 Task: Create a section Data Visualization Sprint and in the section, add a milestone Penetration Testing in the project AlphaTech
Action: Mouse moved to (36, 317)
Screenshot: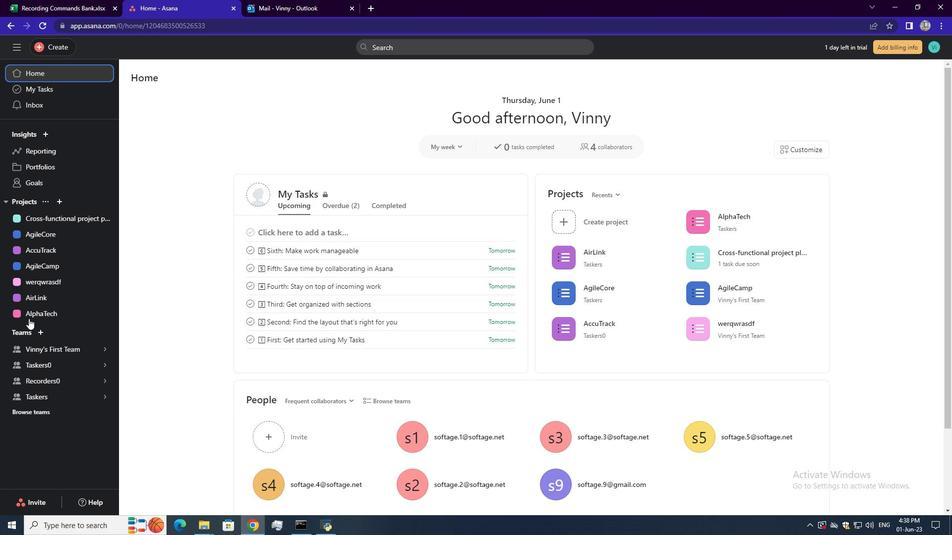 
Action: Mouse pressed left at (36, 317)
Screenshot: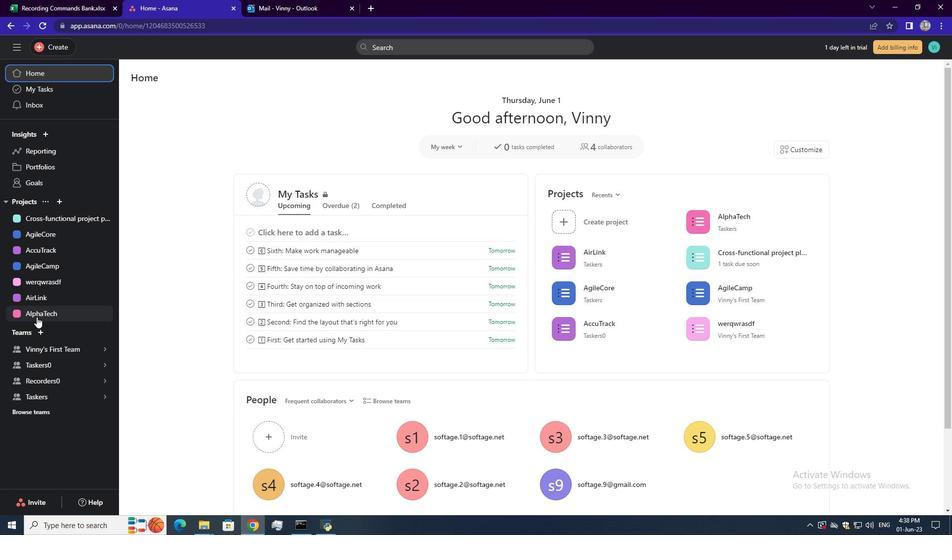 
Action: Mouse moved to (167, 424)
Screenshot: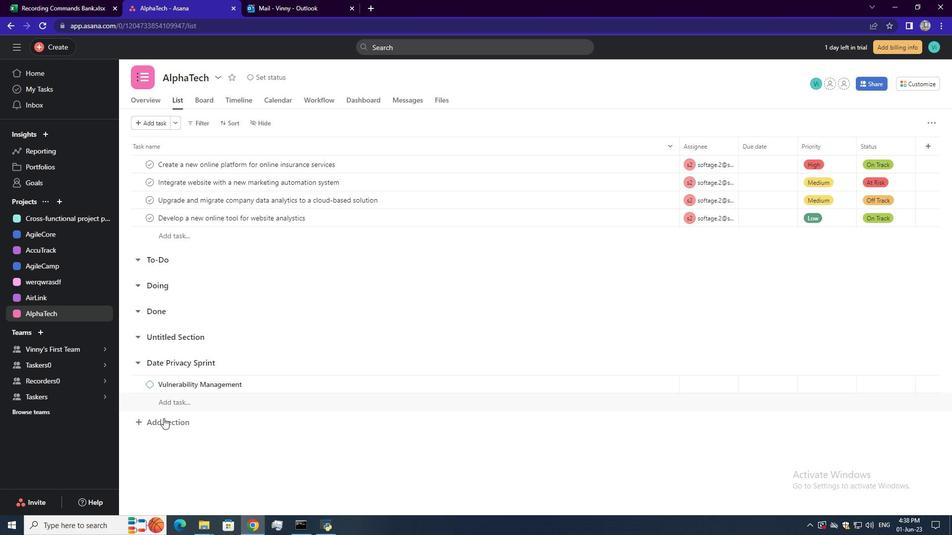
Action: Mouse pressed left at (167, 424)
Screenshot: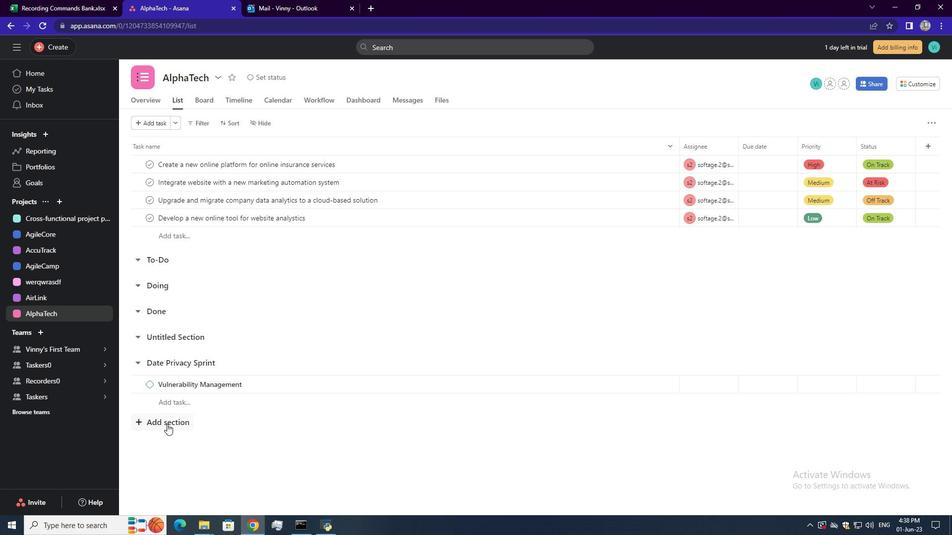 
Action: Mouse moved to (170, 426)
Screenshot: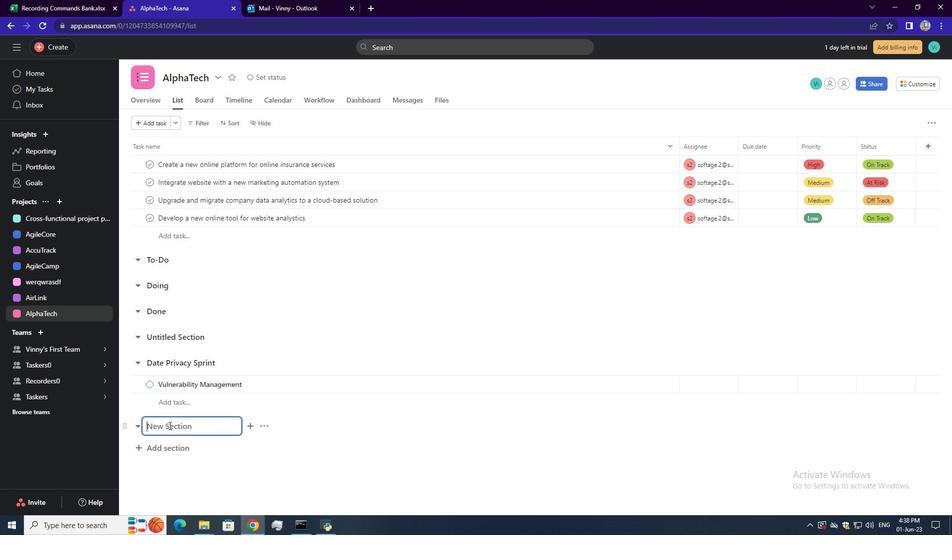 
Action: Mouse pressed left at (170, 426)
Screenshot: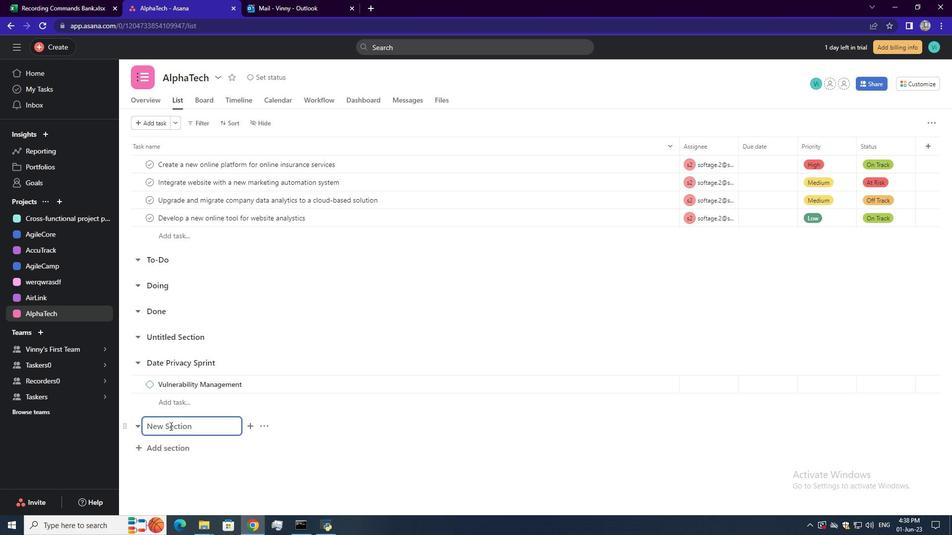
Action: Key pressed <Key.shift>Data<Key.space><Key.shift>Visualization<Key.space><Key.shift>Sprint<Key.enter>
Screenshot: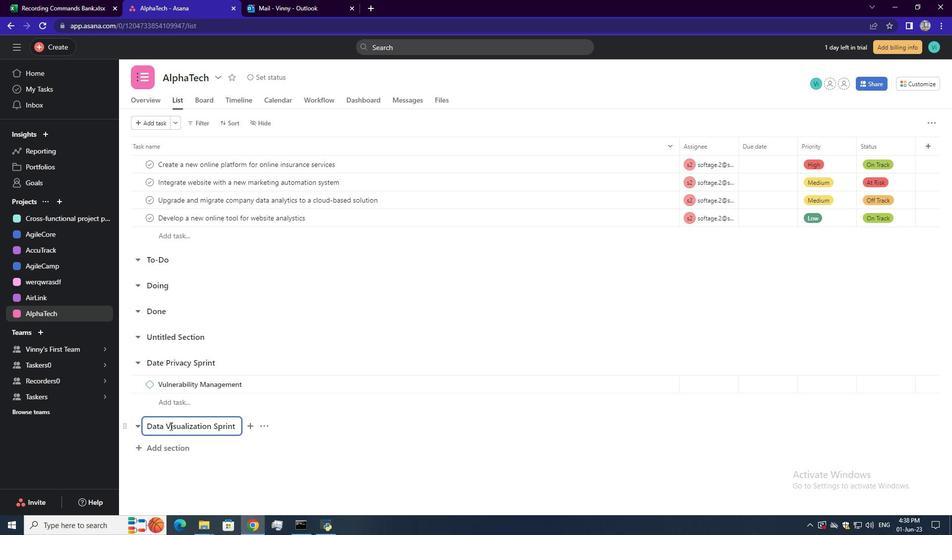 
Action: Mouse moved to (181, 448)
Screenshot: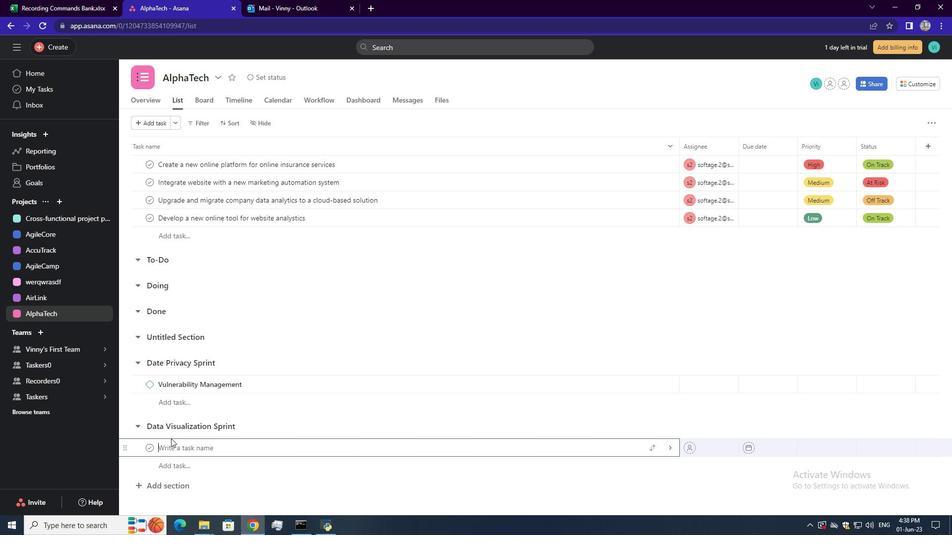 
Action: Mouse pressed left at (181, 448)
Screenshot: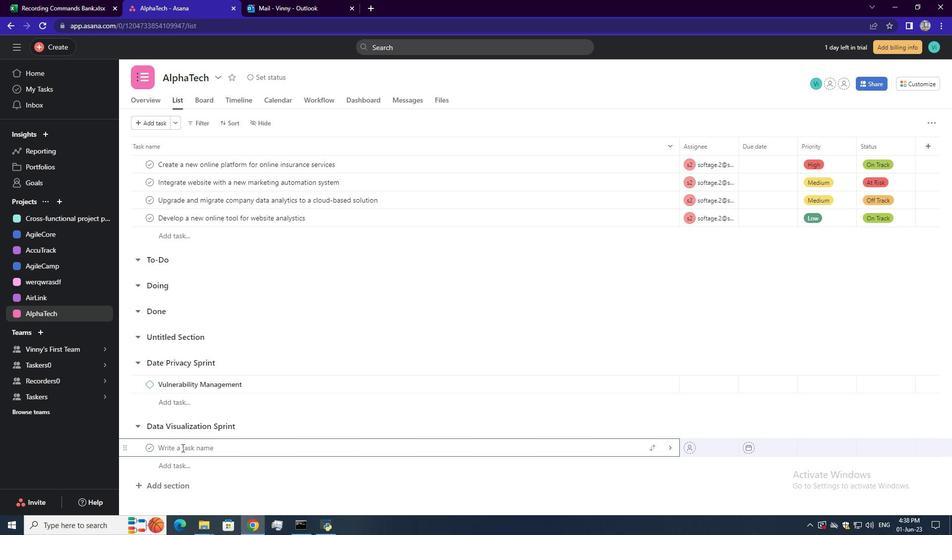 
Action: Key pressed <Key.shift>Penetration<Key.space><Key.shift>Testing<Key.enter>
Screenshot: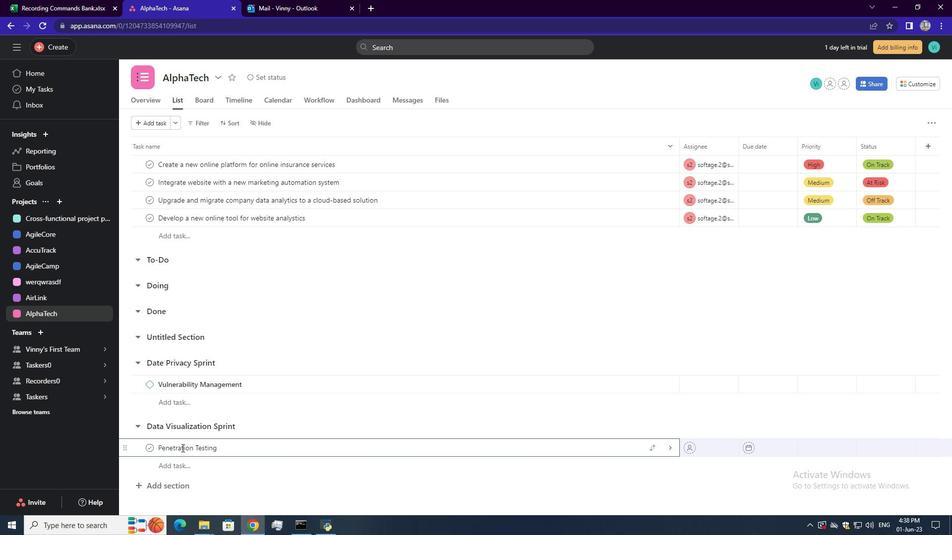
Action: Mouse moved to (583, 450)
Screenshot: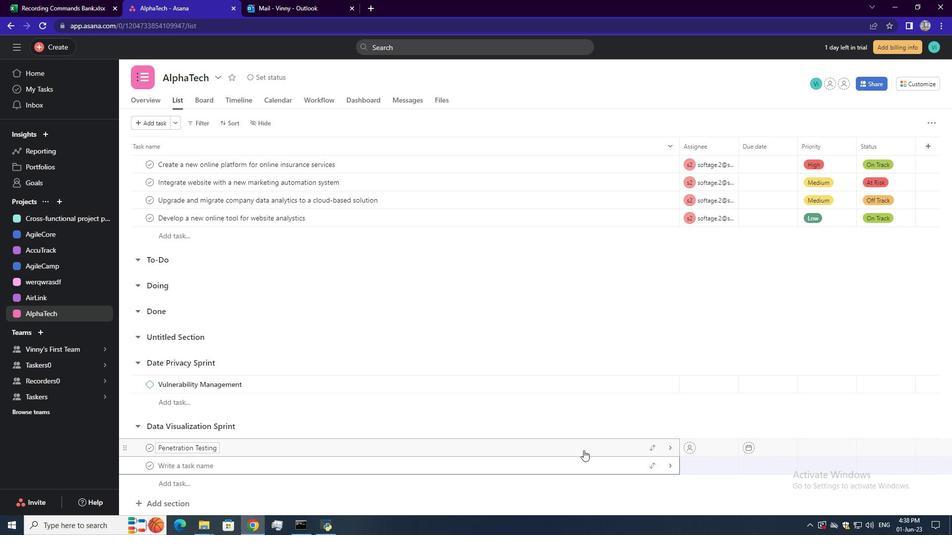 
Action: Mouse pressed left at (583, 450)
Screenshot: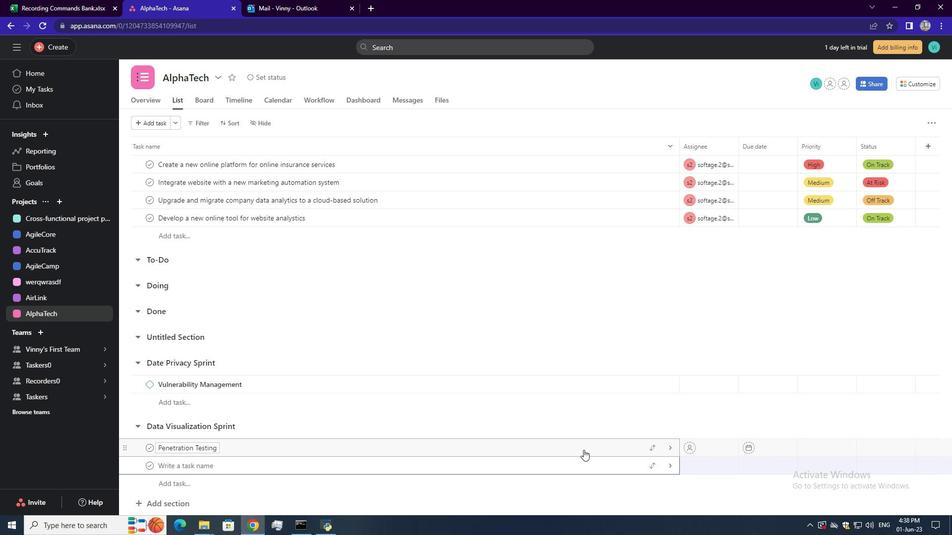 
Action: Mouse moved to (917, 119)
Screenshot: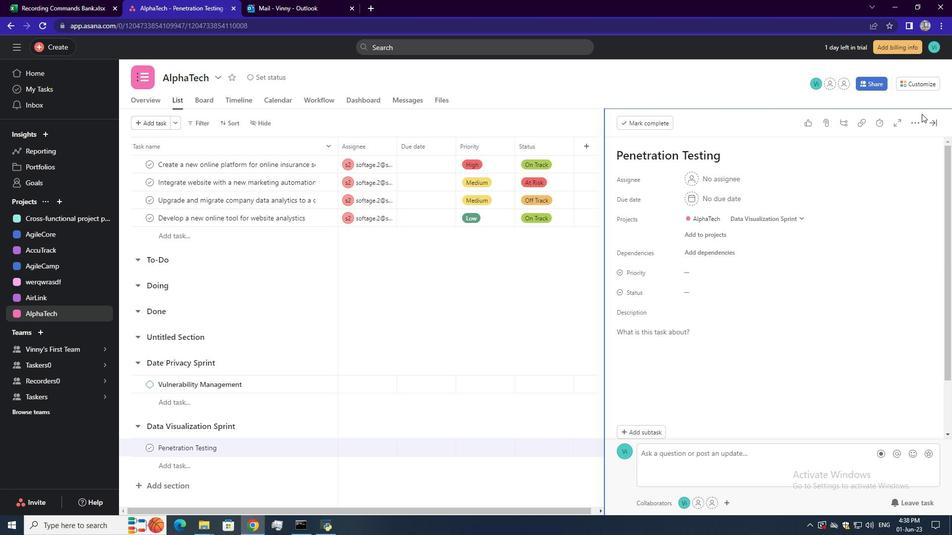 
Action: Mouse pressed left at (917, 119)
Screenshot: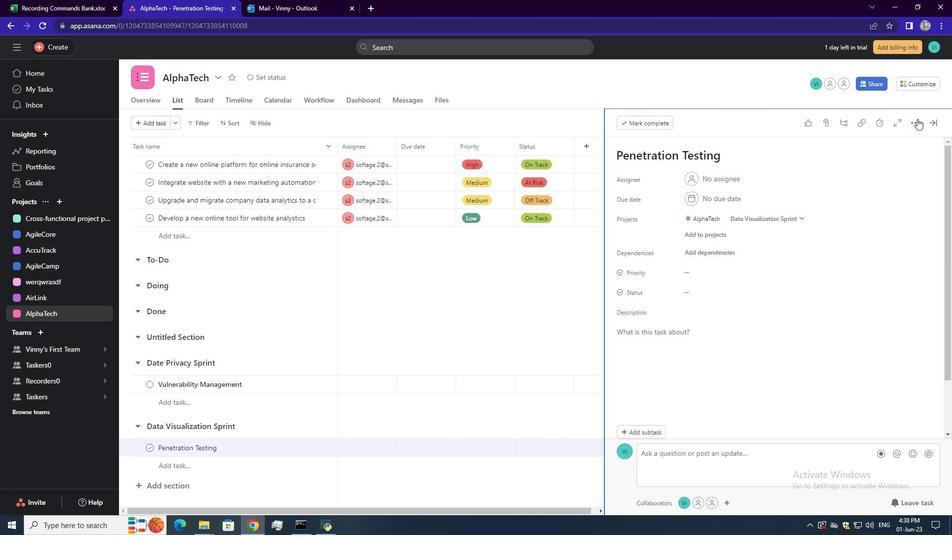 
Action: Mouse moved to (856, 163)
Screenshot: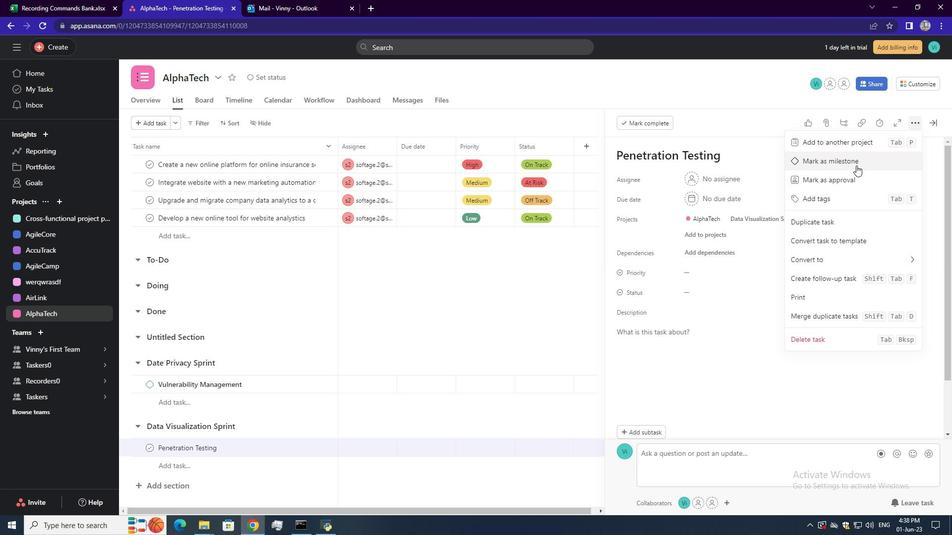 
Action: Mouse pressed left at (856, 163)
Screenshot: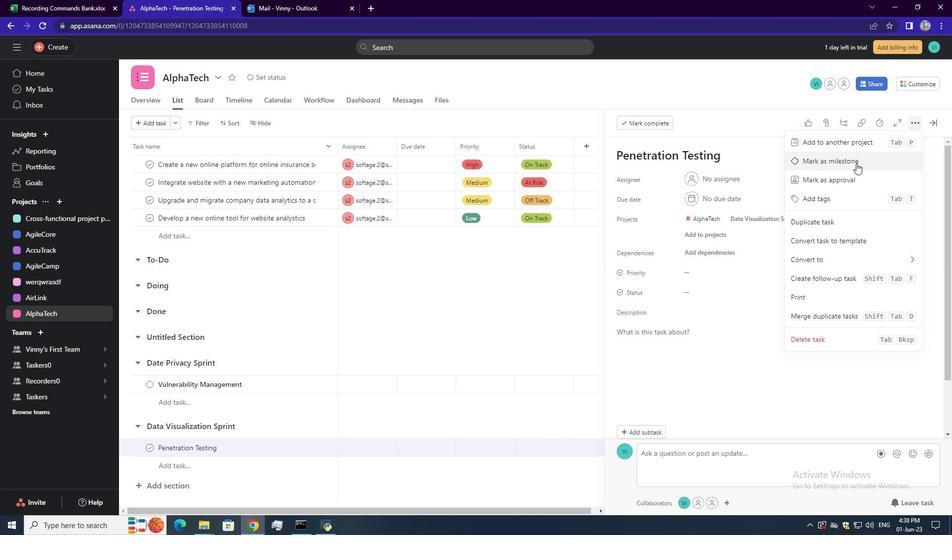 
